 Task: Create in the project ByteBridge in Backlog an issue 'Implement a new feature to allow for voice-based navigation and control of the system', assign it to team member softage.1@softage.net and change the status to IN PROGRESS. Create in the project ByteBridge in Backlog an issue 'Address issues related to data duplication and redundancy', assign it to team member softage.2@softage.net and change the status to IN PROGRESS
Action: Mouse moved to (212, 59)
Screenshot: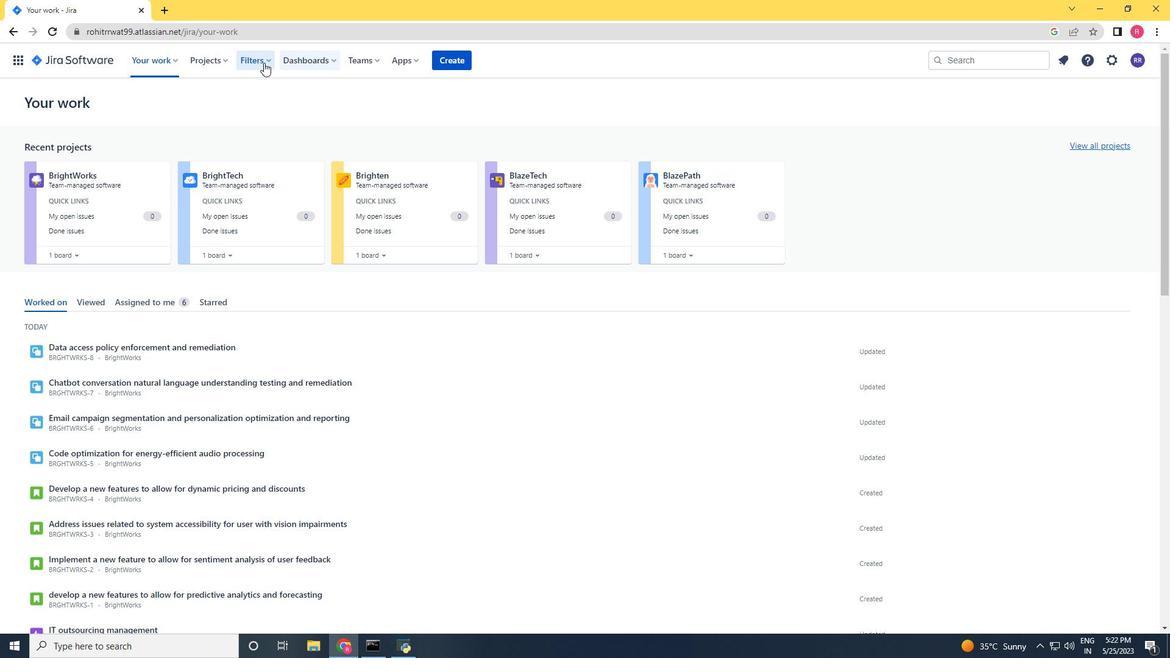 
Action: Mouse pressed left at (212, 59)
Screenshot: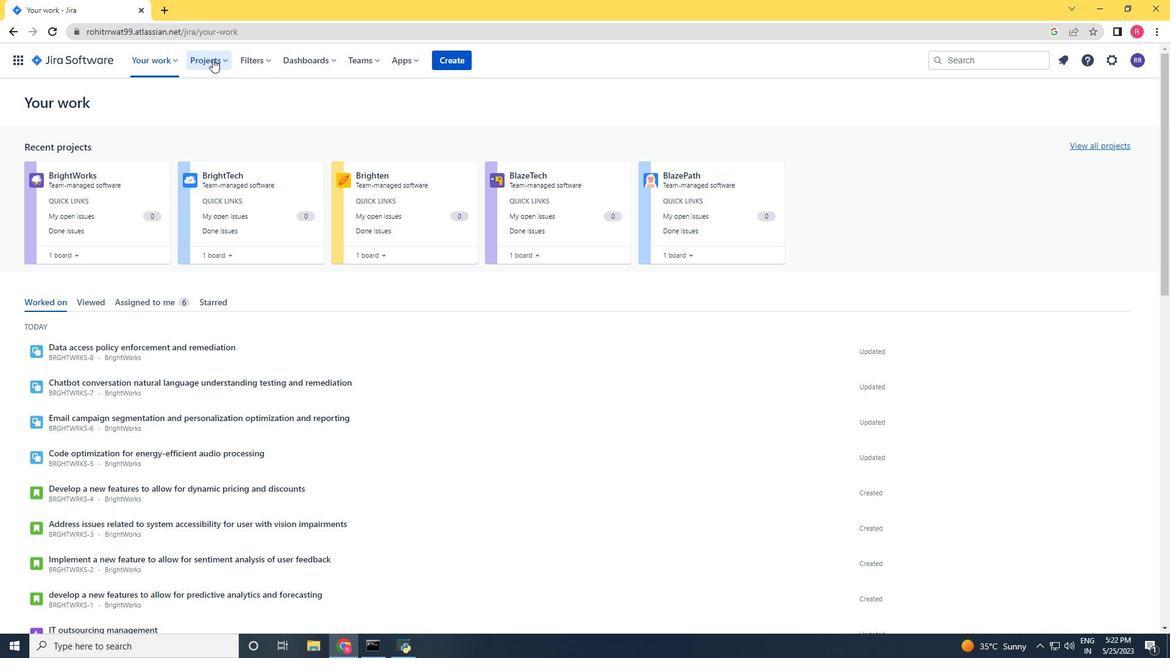 
Action: Mouse moved to (228, 114)
Screenshot: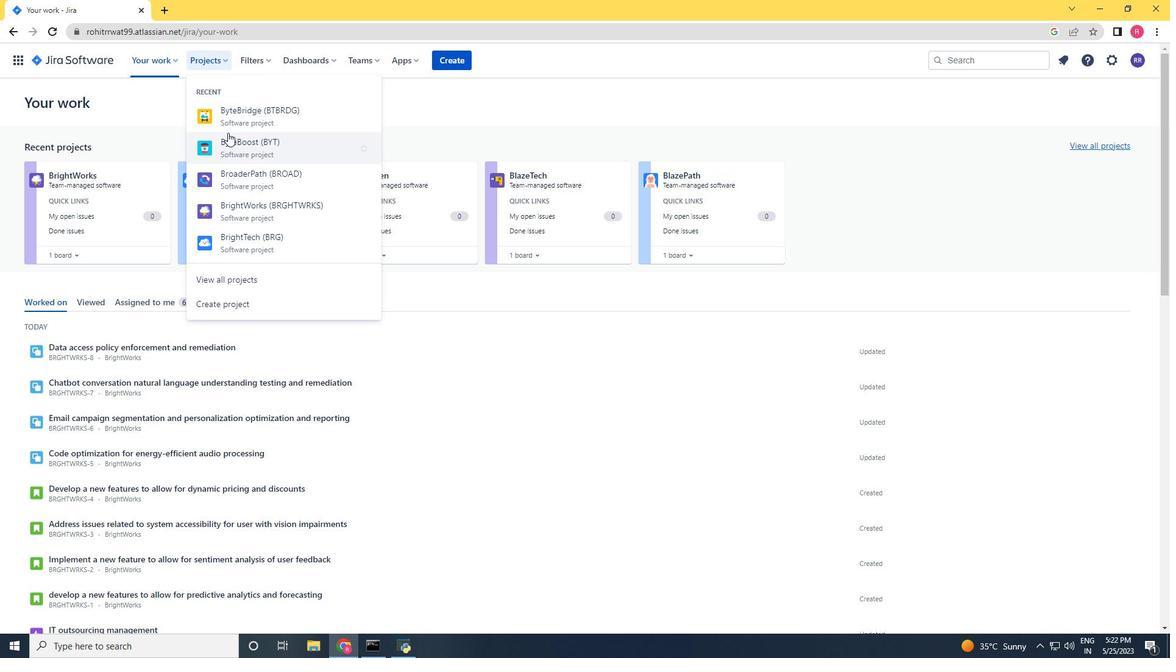 
Action: Mouse pressed left at (228, 114)
Screenshot: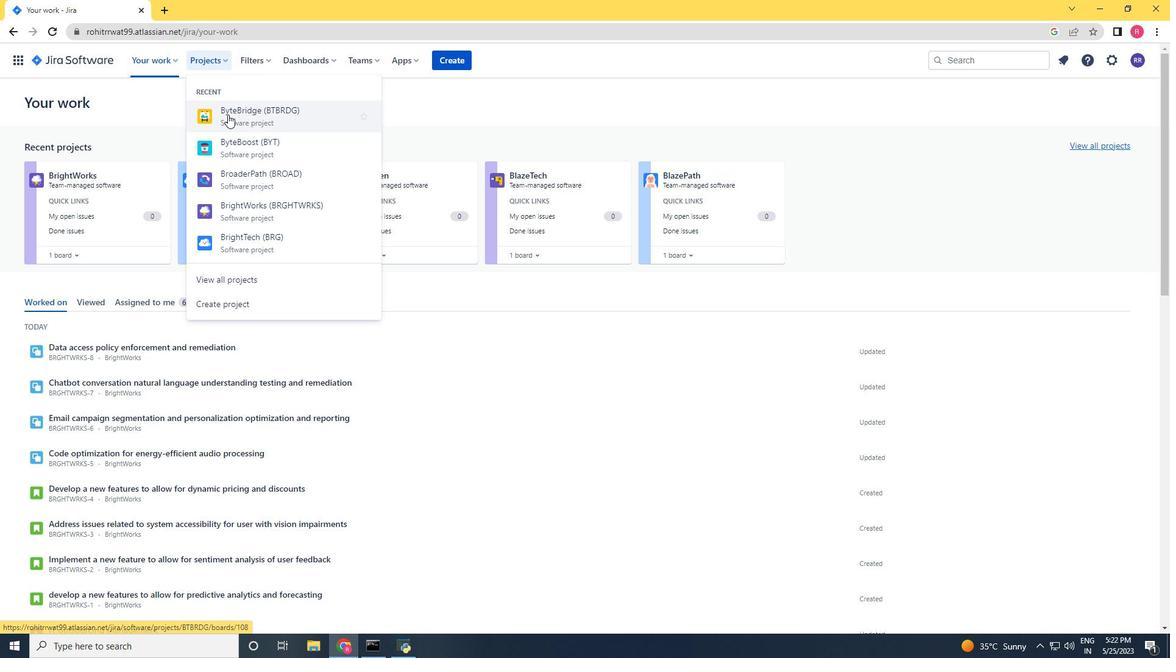
Action: Mouse moved to (61, 187)
Screenshot: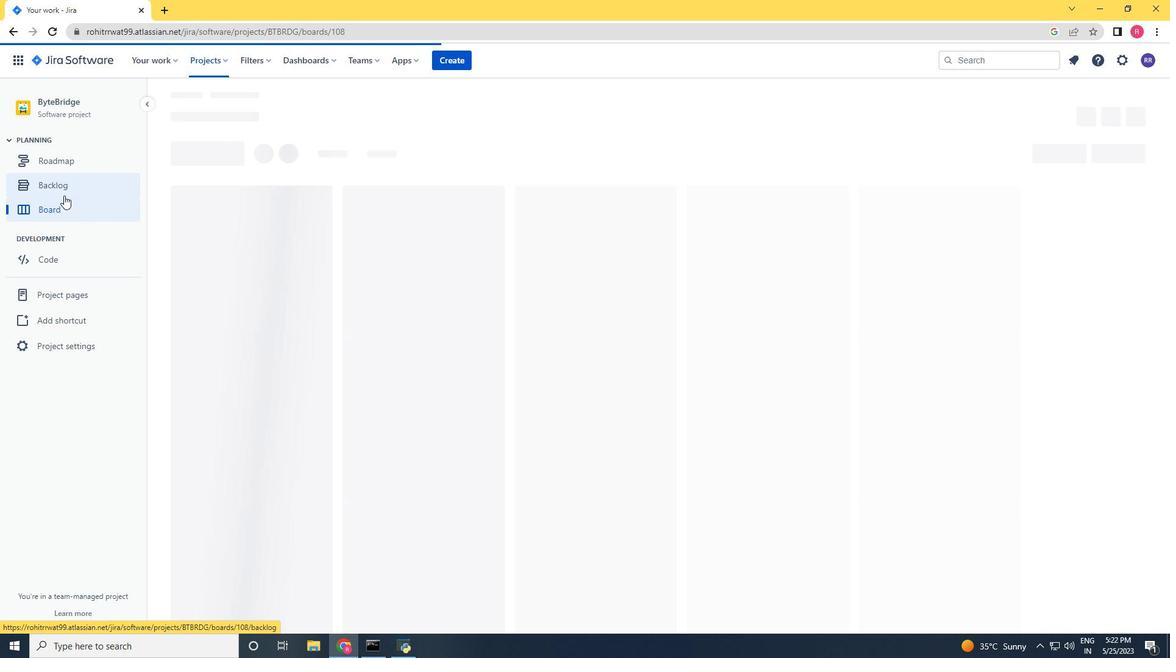 
Action: Mouse pressed left at (61, 187)
Screenshot: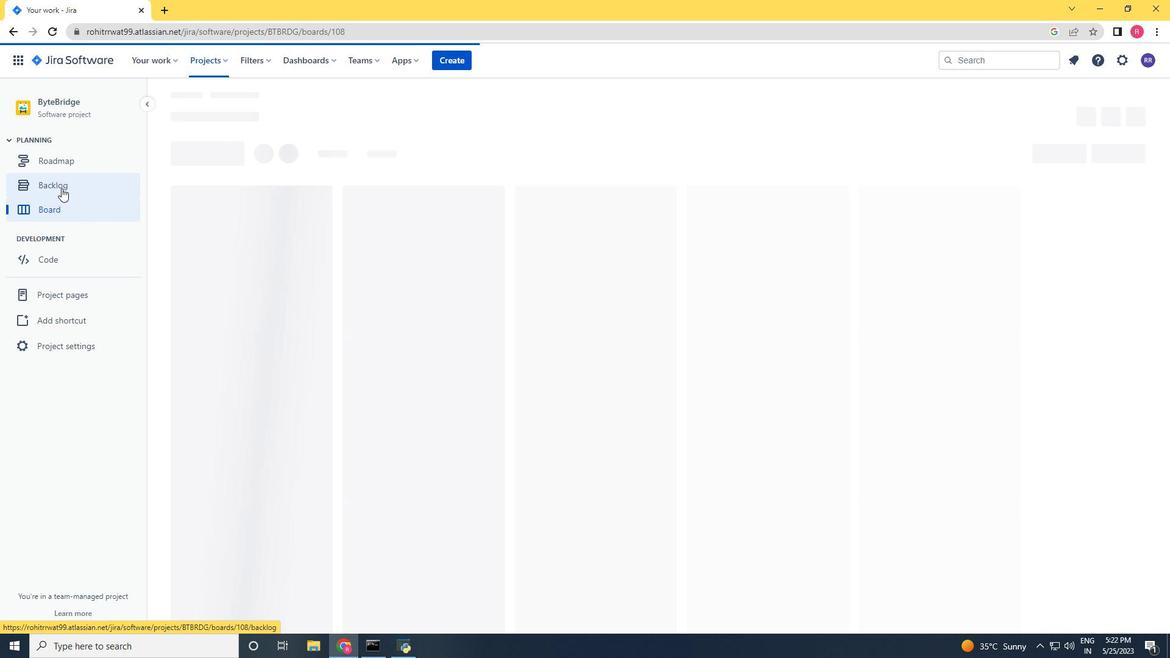 
Action: Mouse moved to (274, 474)
Screenshot: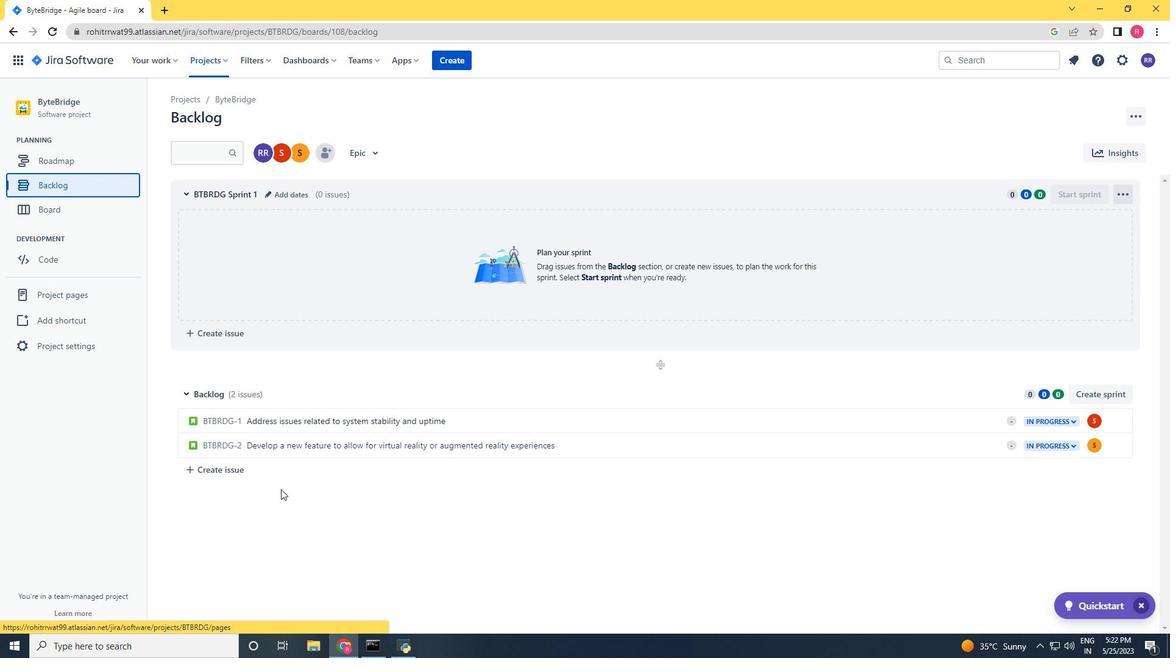 
Action: Mouse pressed left at (274, 474)
Screenshot: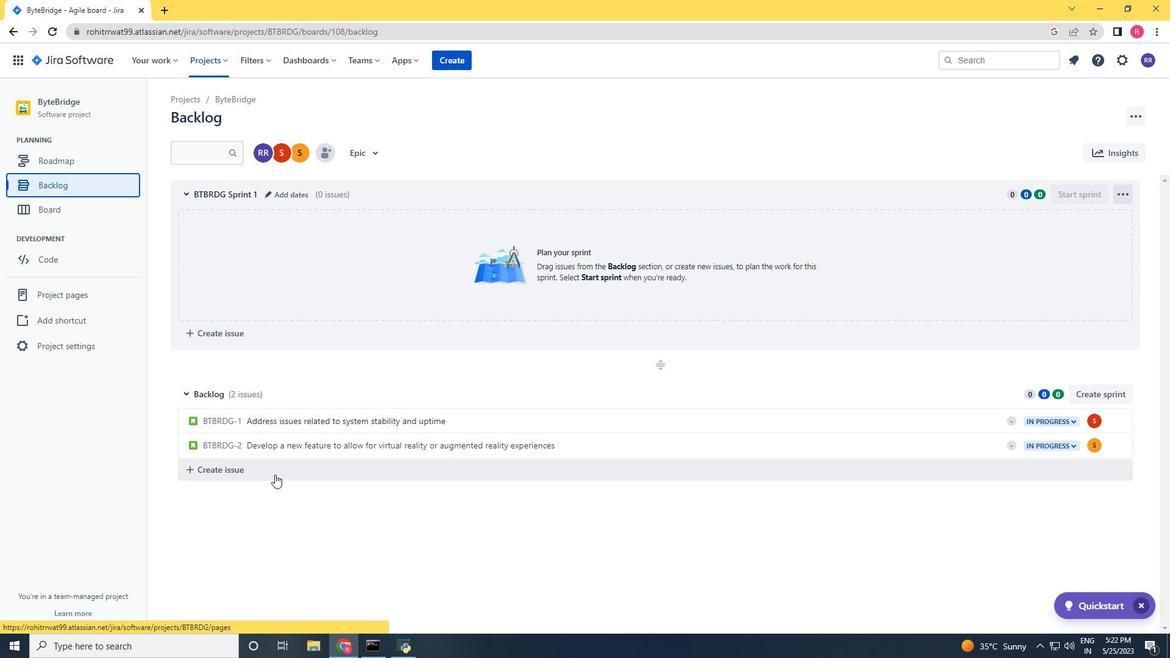 
Action: Key pressed <Key.shift>Implement<Key.space>a<Key.space>new<Key.space>feature<Key.space>to<Key.space><Key.space>allow<Key.space>for<Key.space>voice-based<Key.space>navigation<Key.space>and<Key.space>control<Key.space>of<Key.space>the<Key.space>syatem<Key.space><Key.backspace><Key.backspace><Key.backspace><Key.backspace><Key.backspace>stem<Key.space><Key.enter>
Screenshot: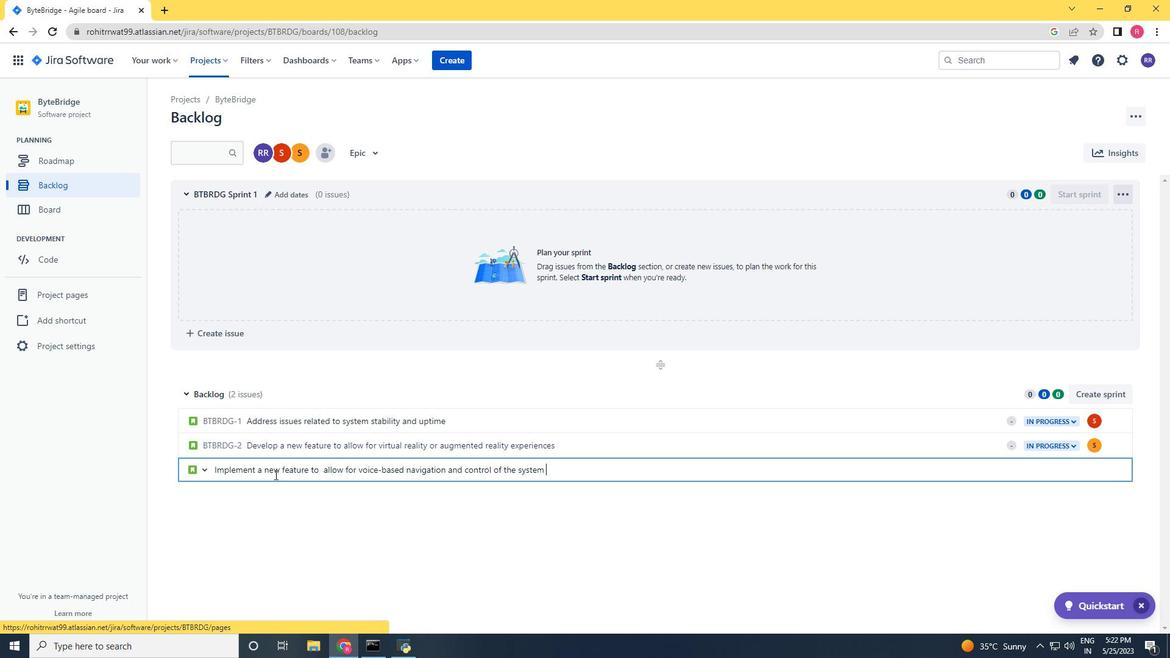
Action: Mouse moved to (1066, 472)
Screenshot: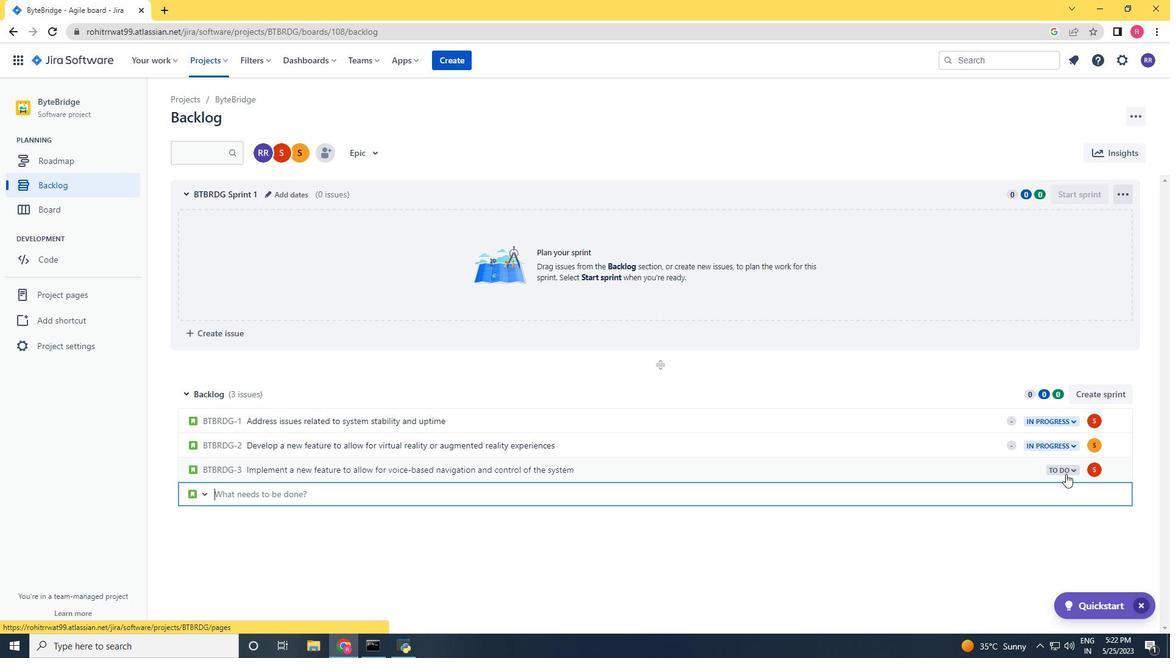 
Action: Mouse pressed left at (1066, 472)
Screenshot: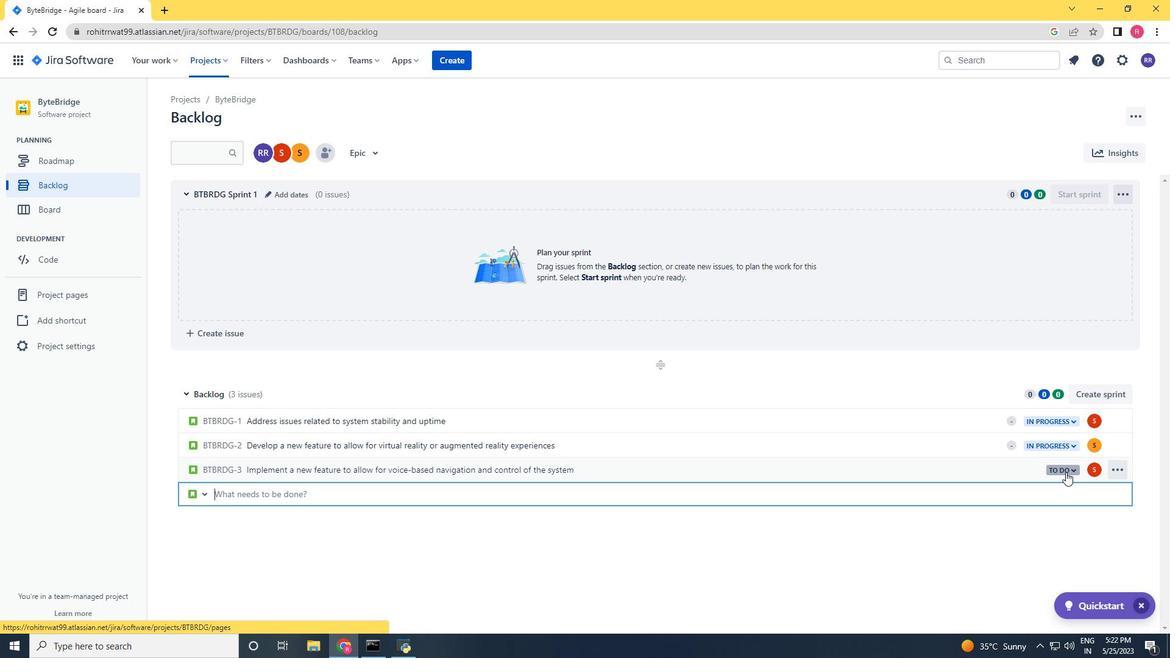 
Action: Mouse moved to (993, 490)
Screenshot: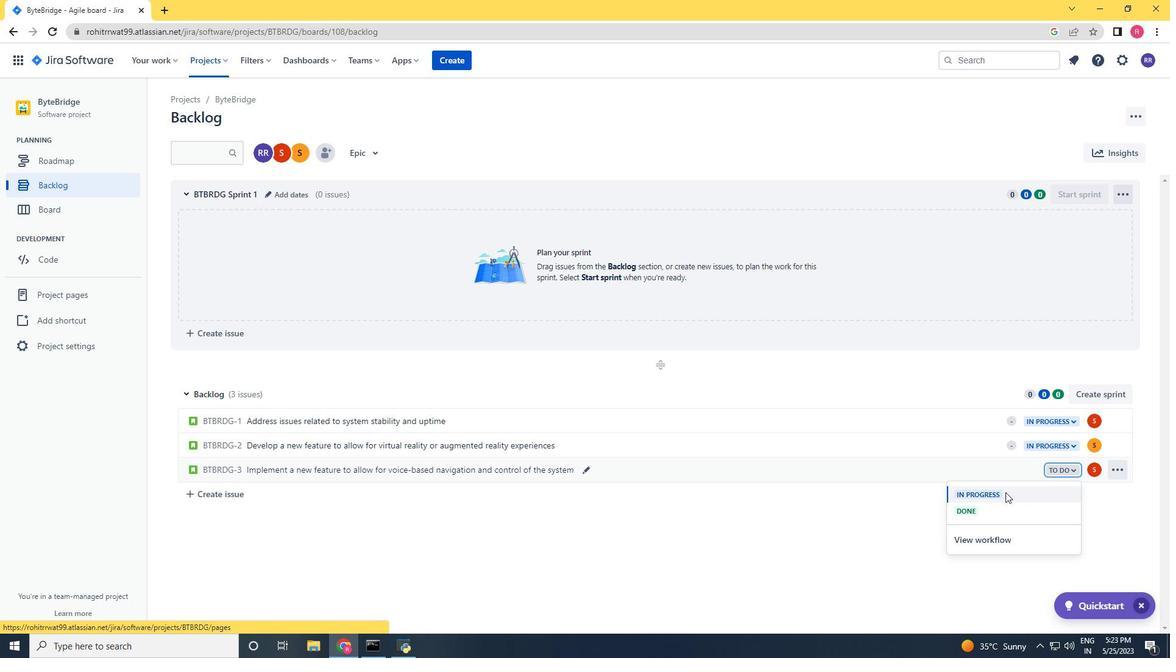 
Action: Mouse pressed left at (993, 490)
Screenshot: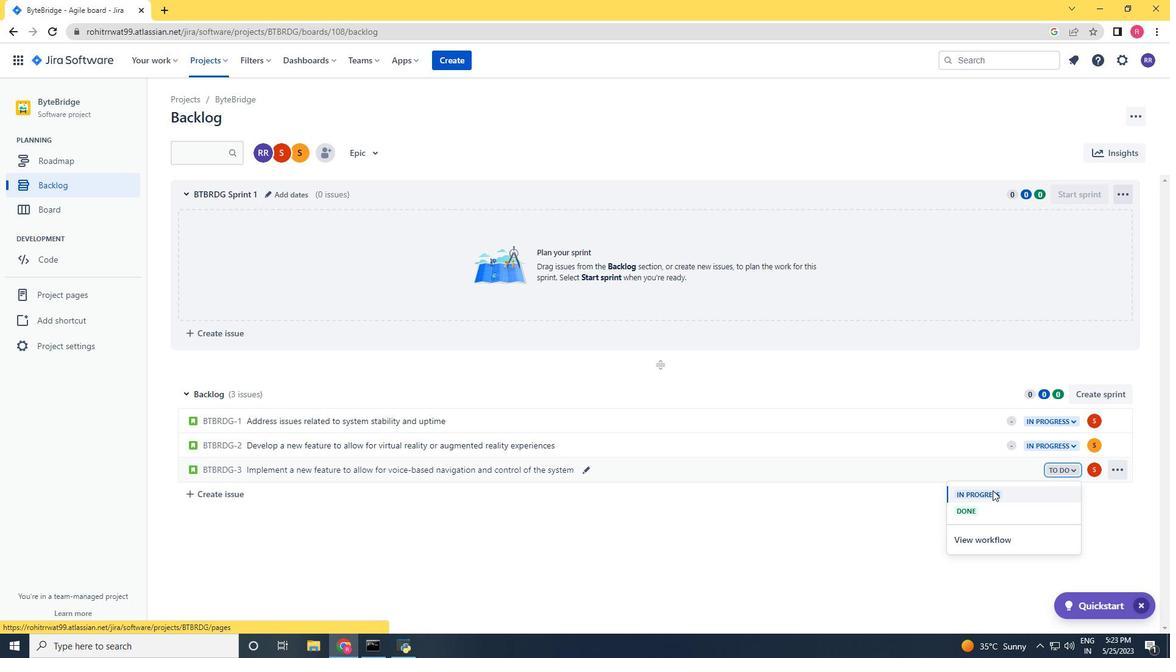 
Action: Mouse moved to (243, 496)
Screenshot: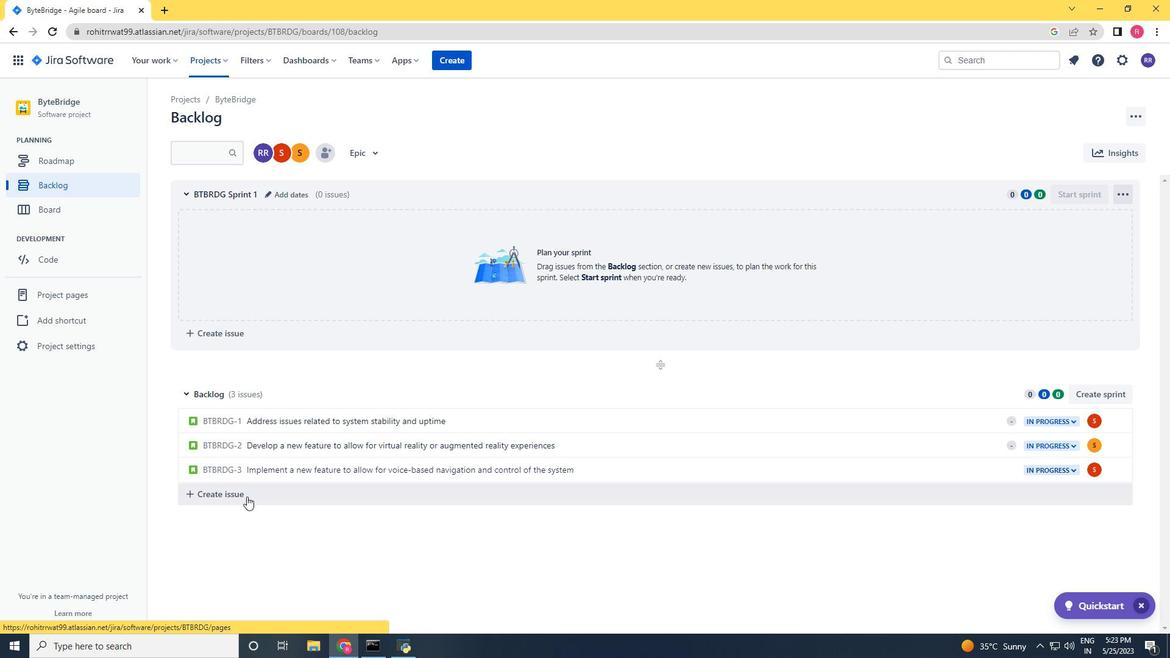 
Action: Mouse pressed left at (243, 496)
Screenshot: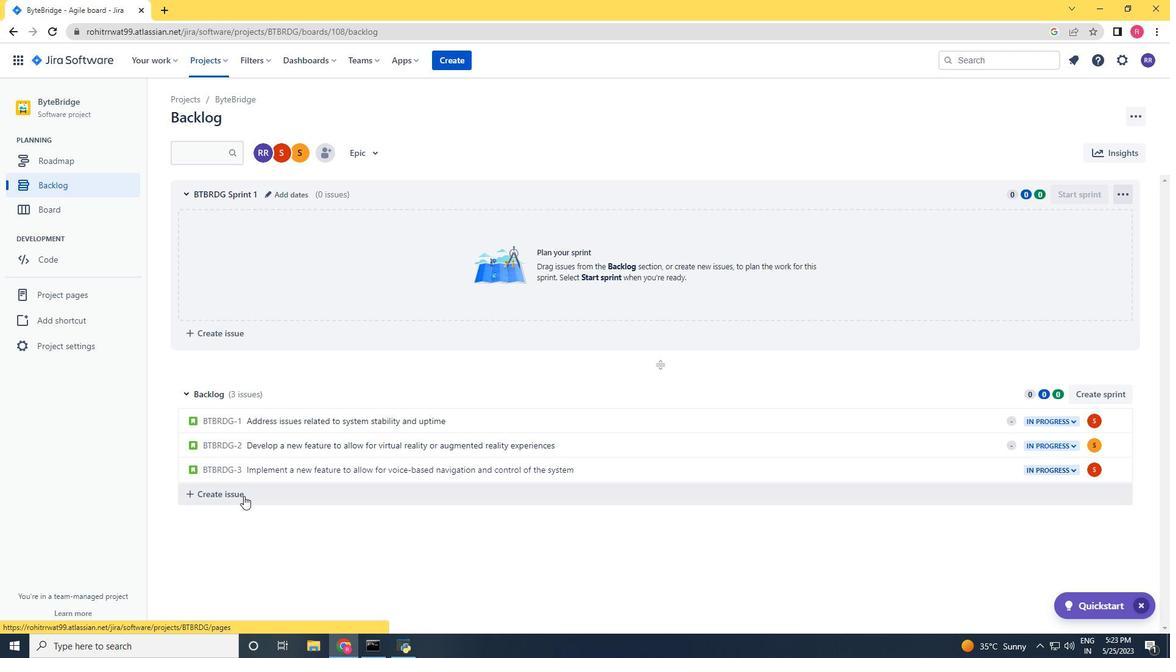 
Action: Key pressed <Key.shift>Address<Key.space>issues<Key.space>related<Key.space>to<Key.space>data<Key.space>duplication<Key.space>and<Key.space>redundancy<Key.space><Key.enter>
Screenshot: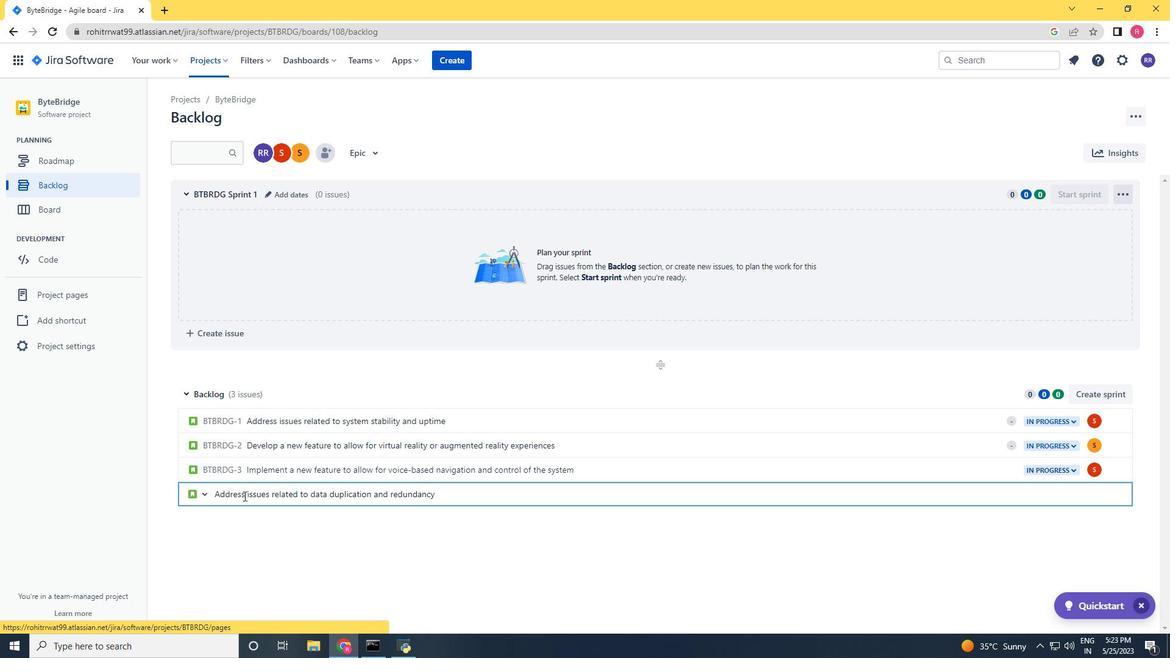 
Action: Mouse scrolled (243, 496) with delta (0, 0)
Screenshot: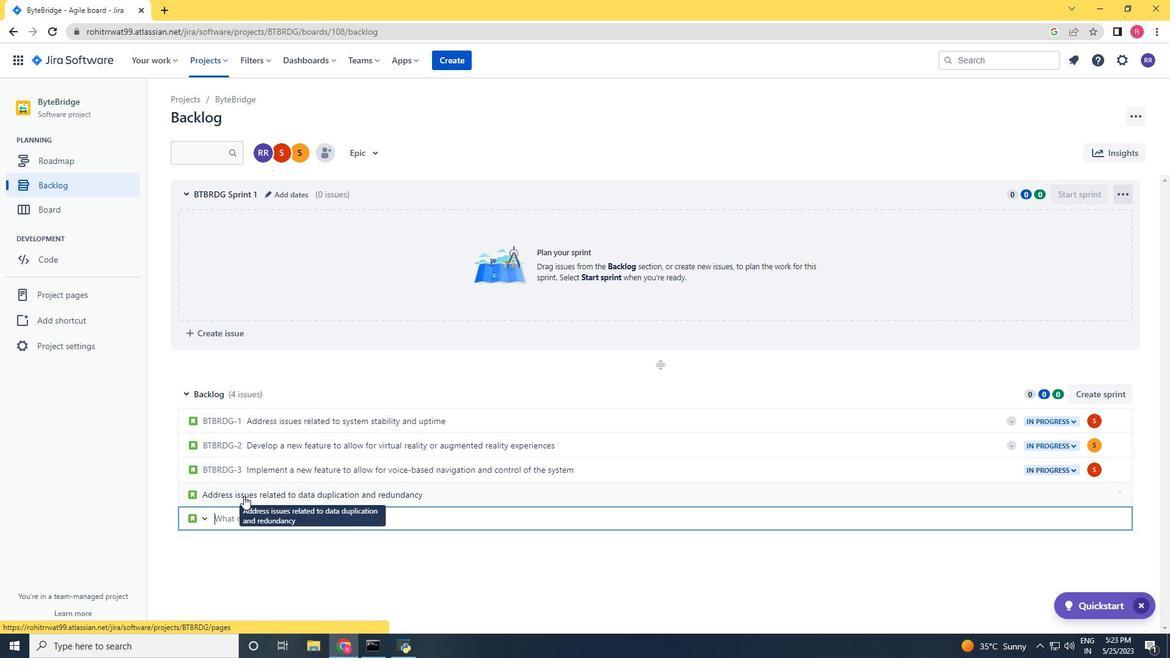 
Action: Mouse moved to (1092, 492)
Screenshot: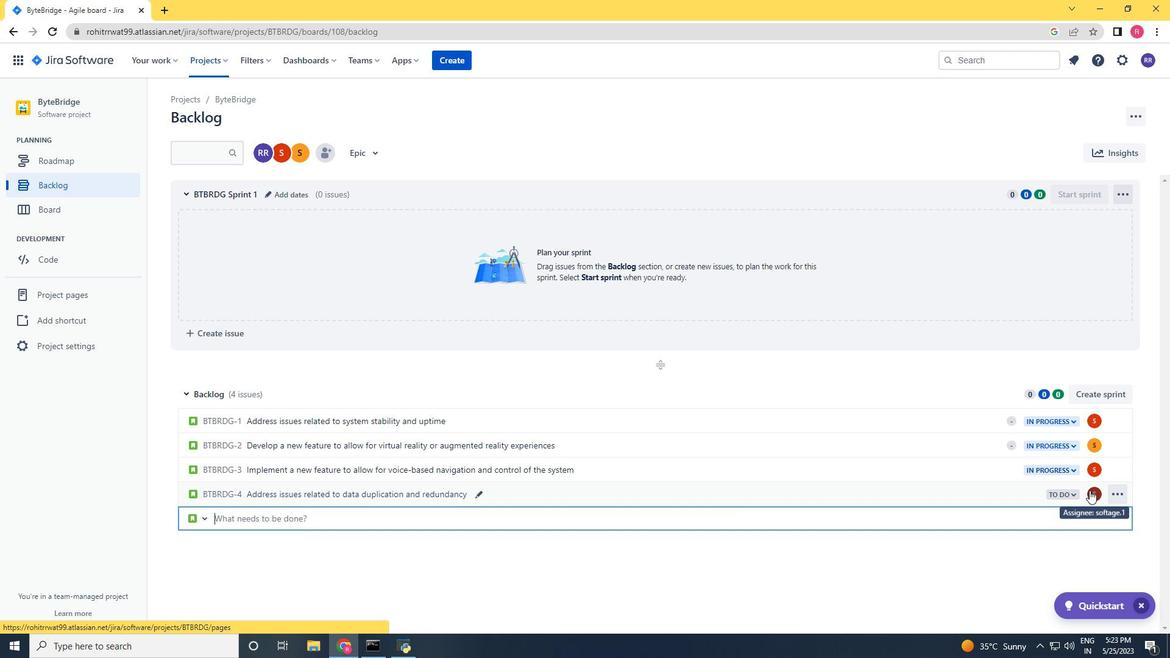
Action: Mouse pressed left at (1092, 492)
Screenshot: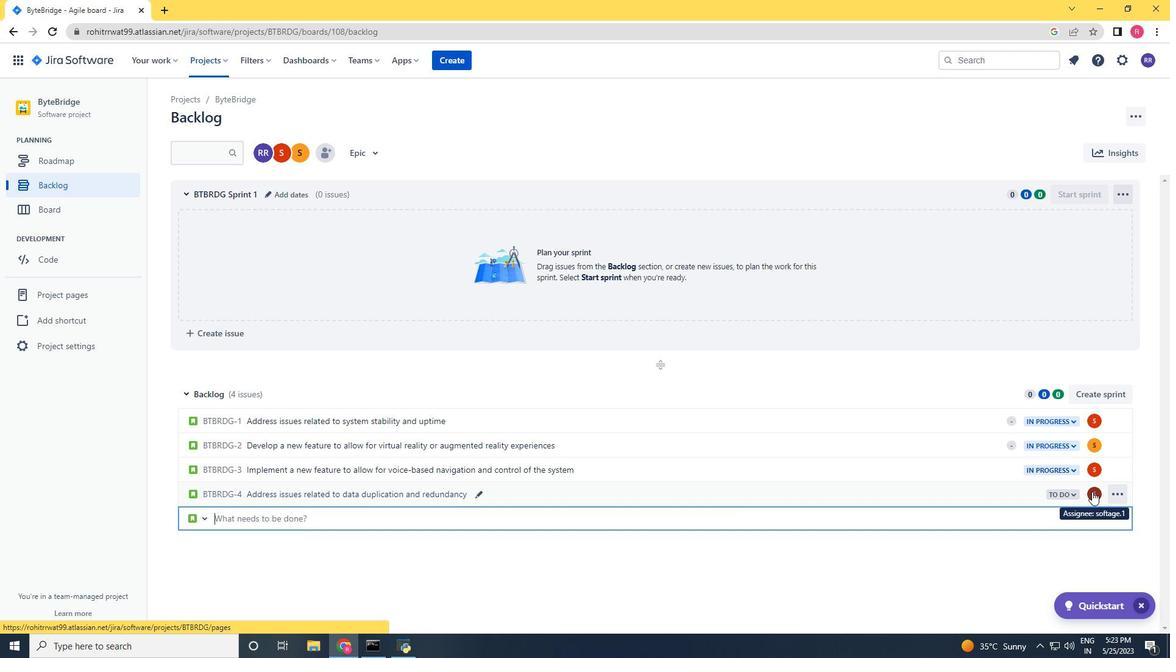 
Action: Key pressed softage.2<Key.shift>@softage.net
Screenshot: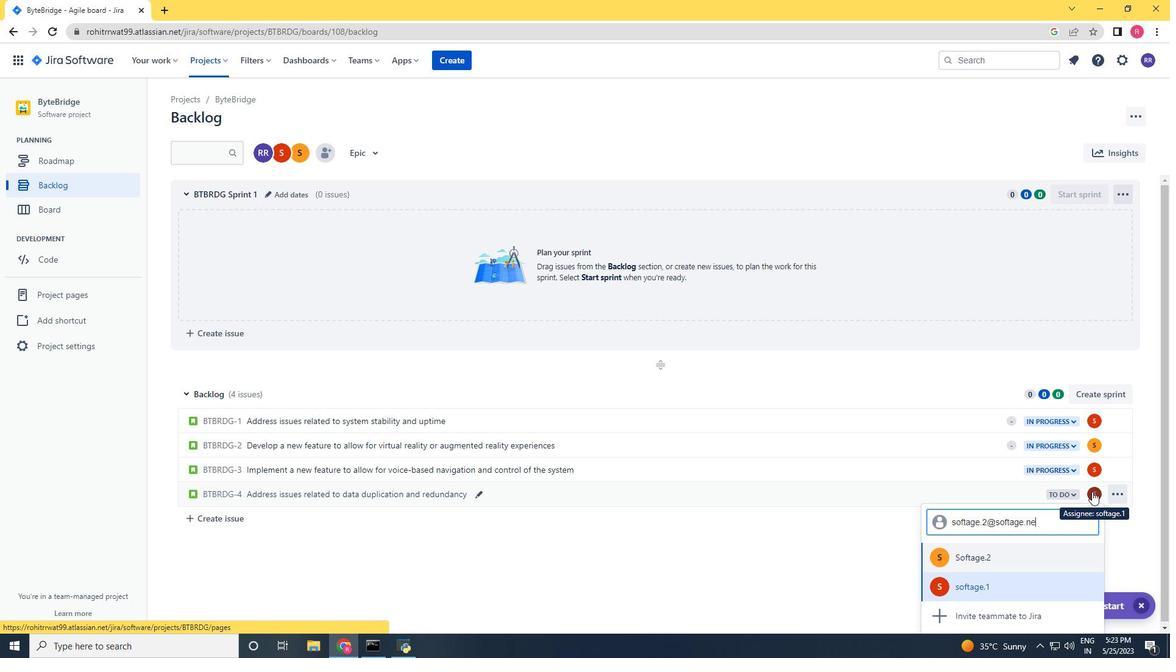 
Action: Mouse moved to (996, 554)
Screenshot: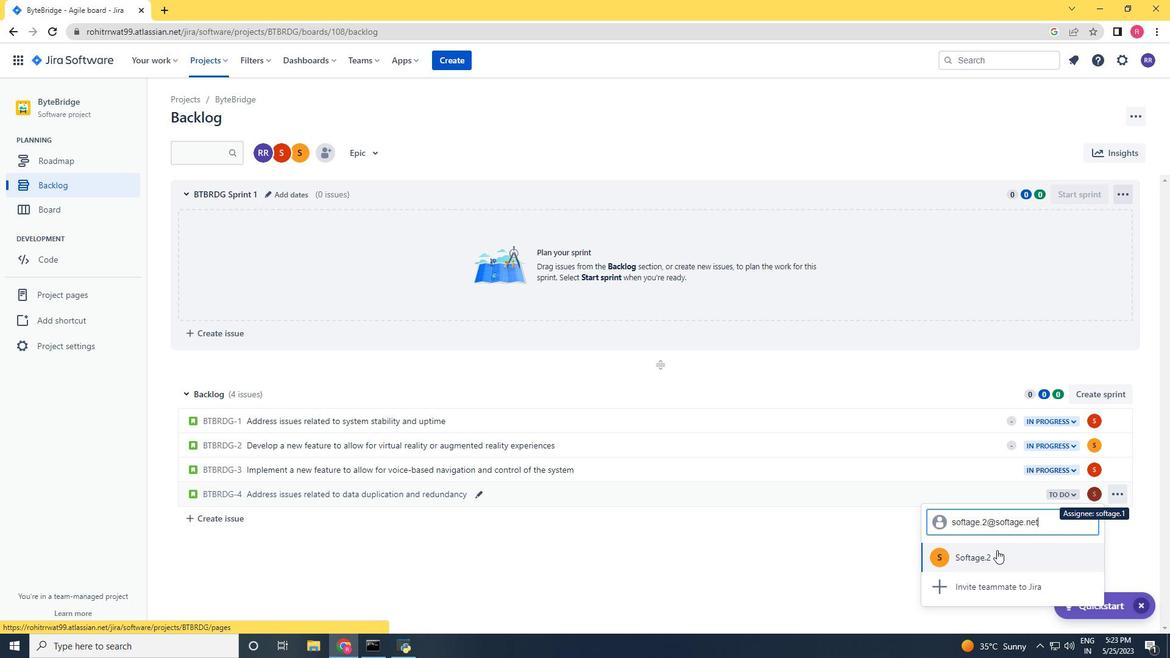 
Action: Mouse pressed left at (996, 554)
Screenshot: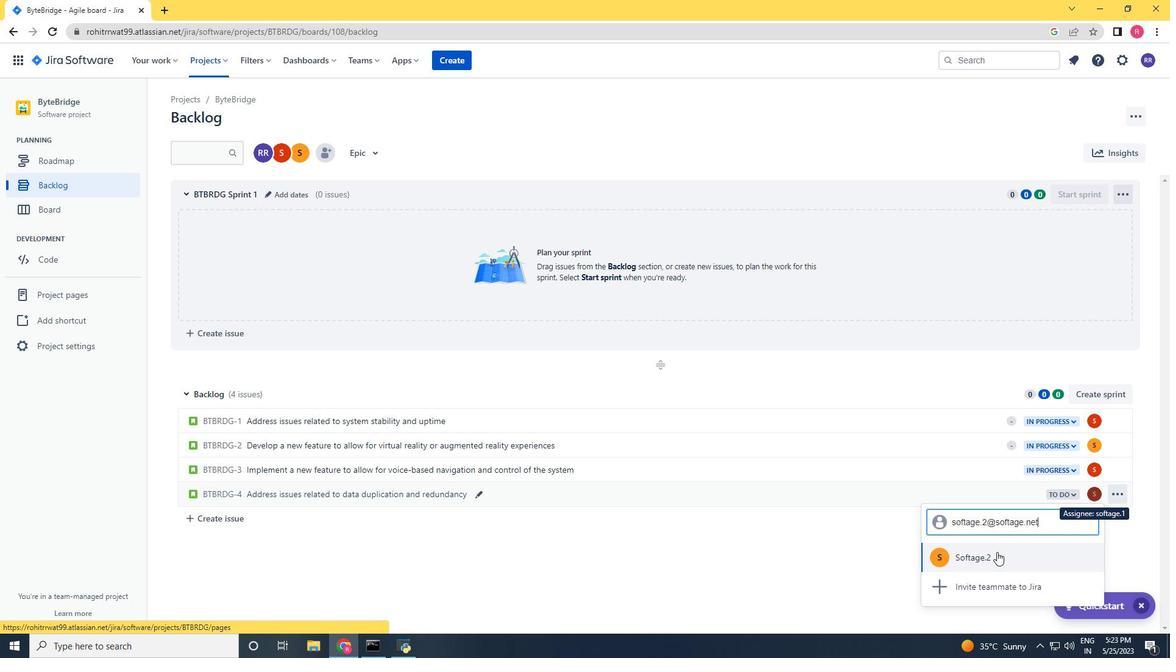 
Action: Mouse moved to (1052, 497)
Screenshot: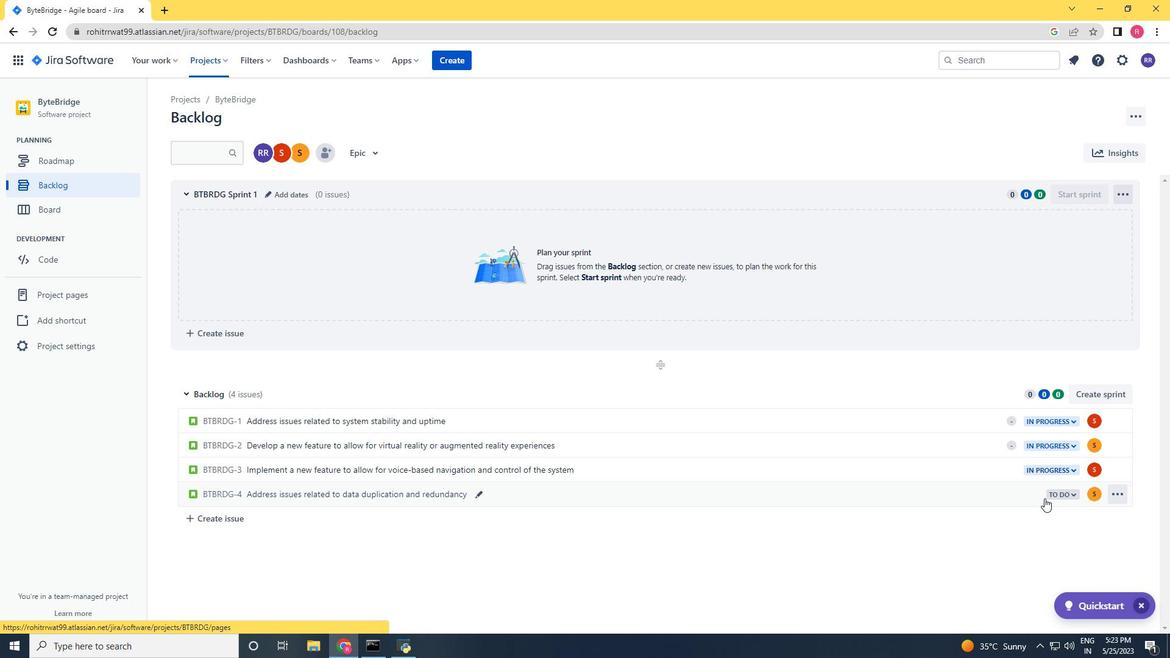 
Action: Mouse pressed left at (1052, 497)
Screenshot: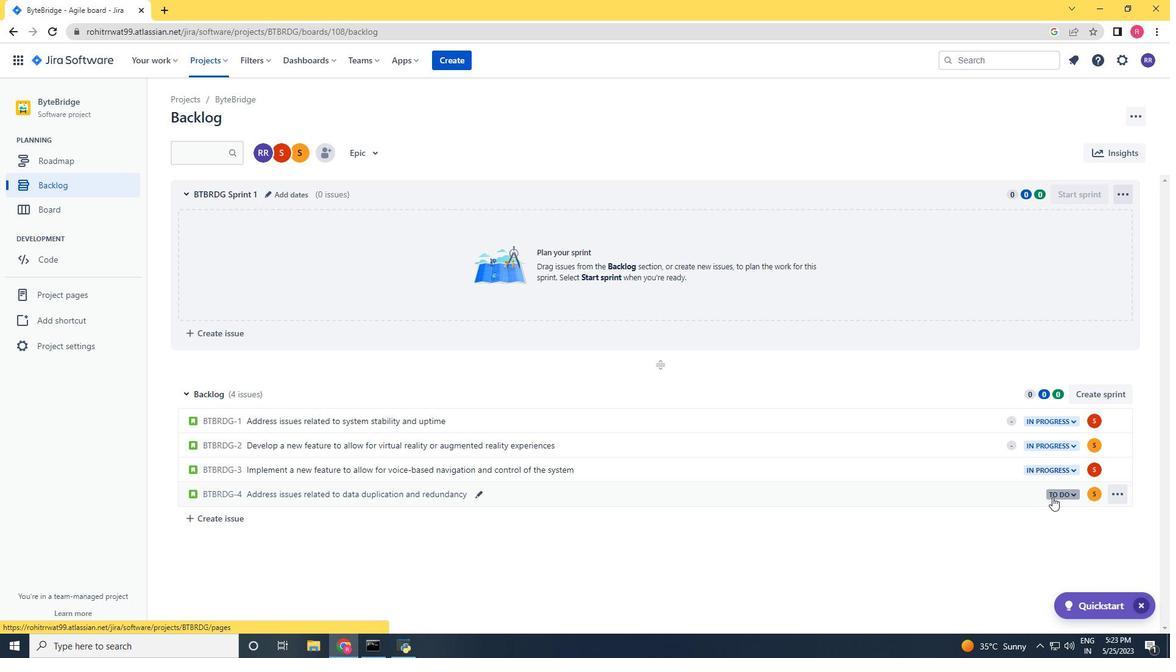 
Action: Mouse moved to (994, 517)
Screenshot: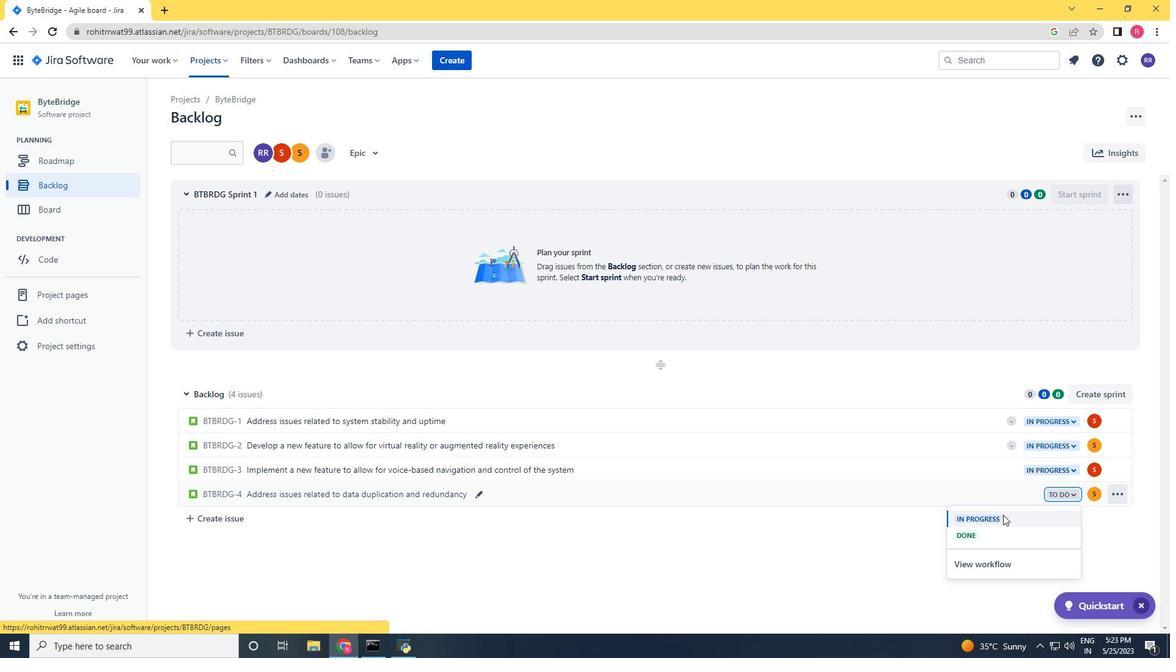 
Action: Mouse pressed left at (994, 517)
Screenshot: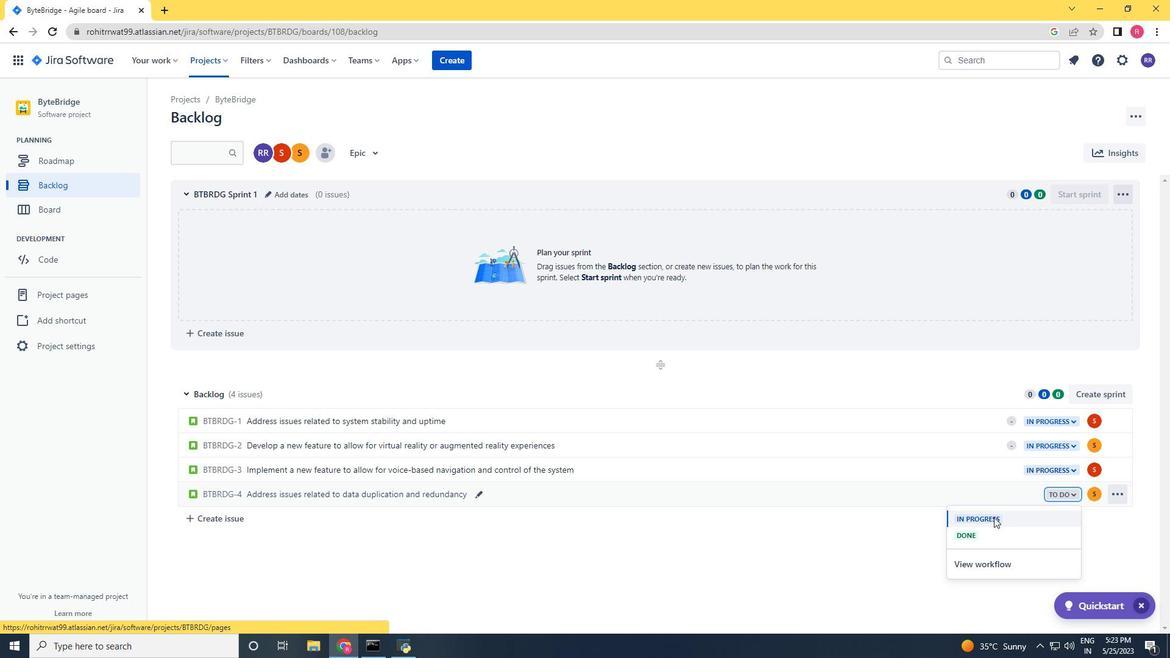 
Action: Mouse moved to (994, 517)
Screenshot: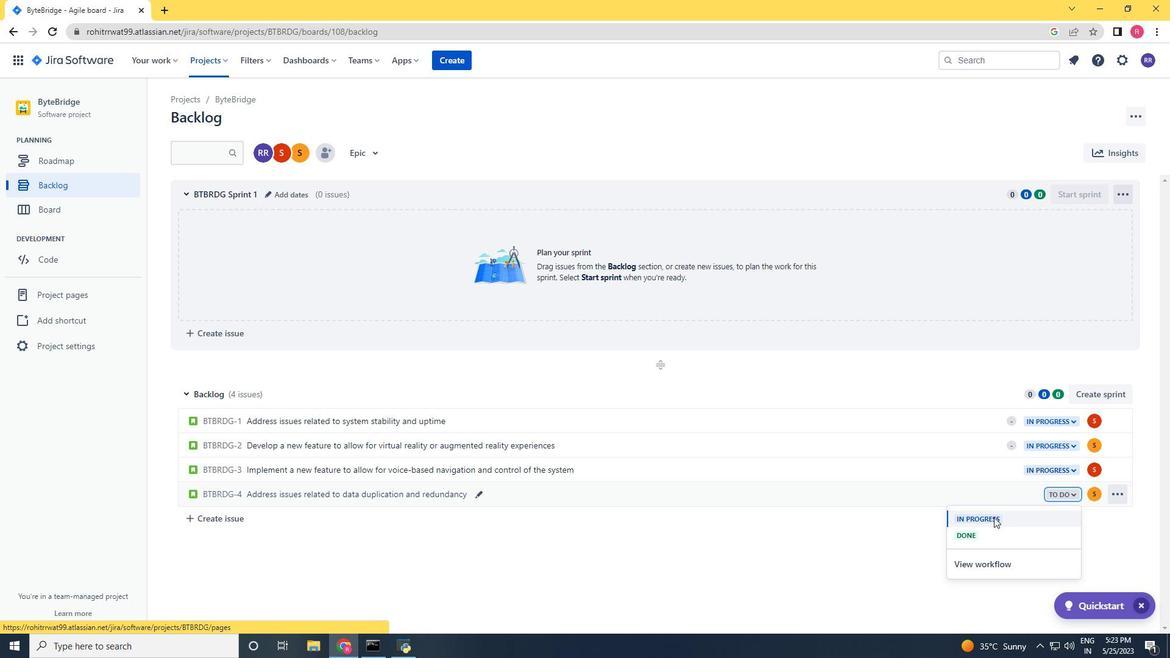 
